 Task: Apply the custom number format (0).
Action: Mouse moved to (46, 172)
Screenshot: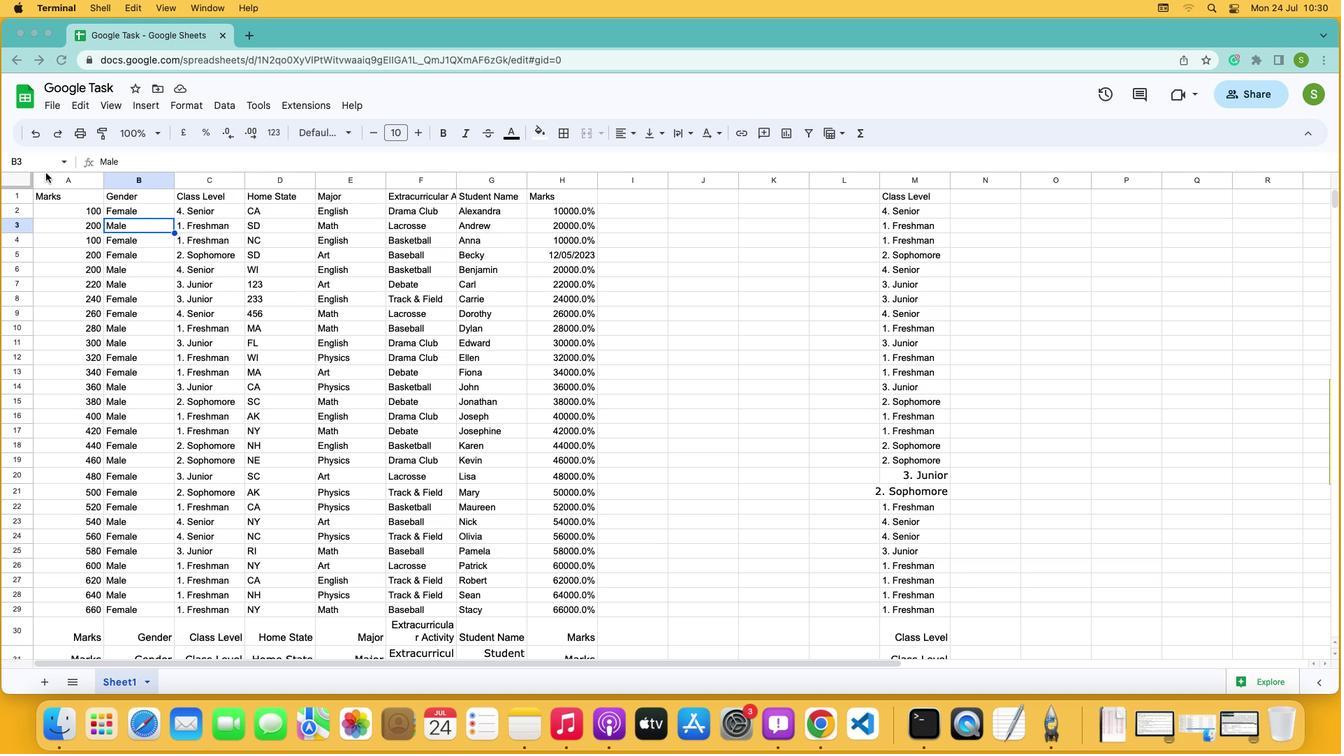 
Action: Mouse pressed left at (46, 172)
Screenshot: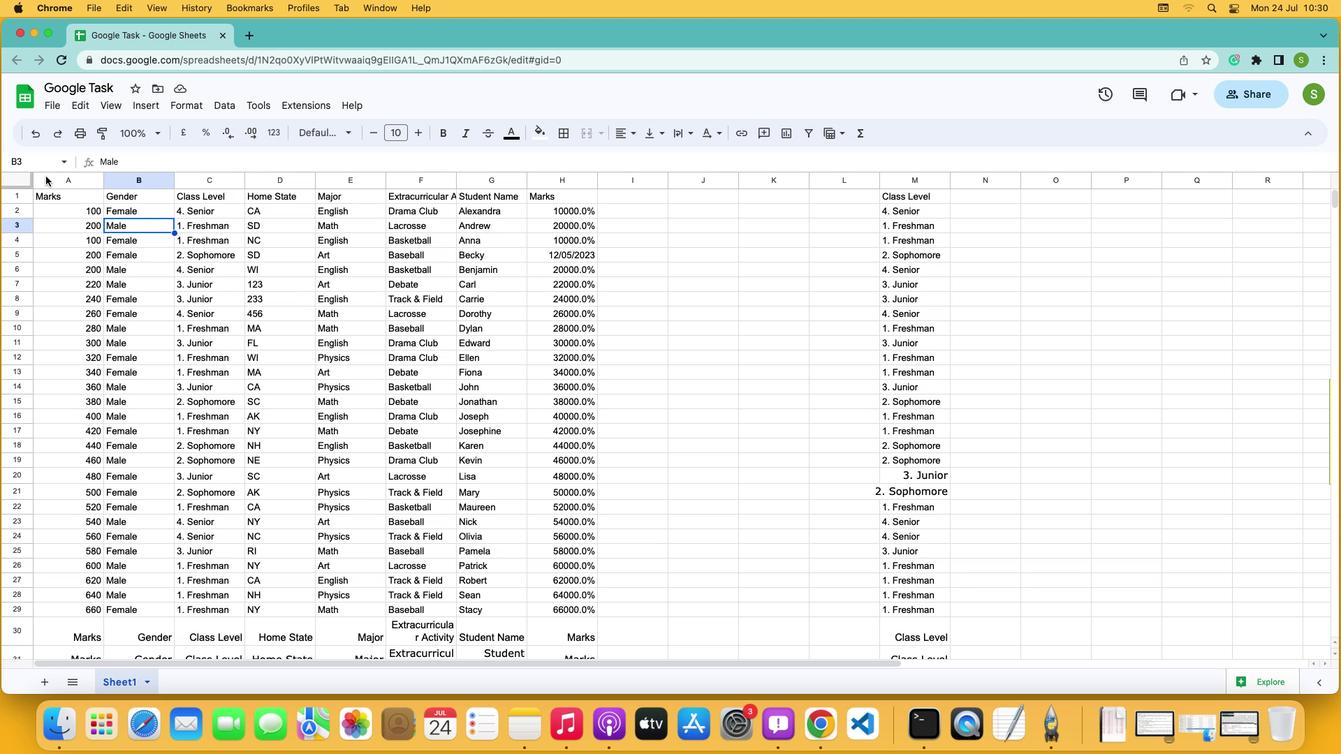 
Action: Mouse moved to (49, 180)
Screenshot: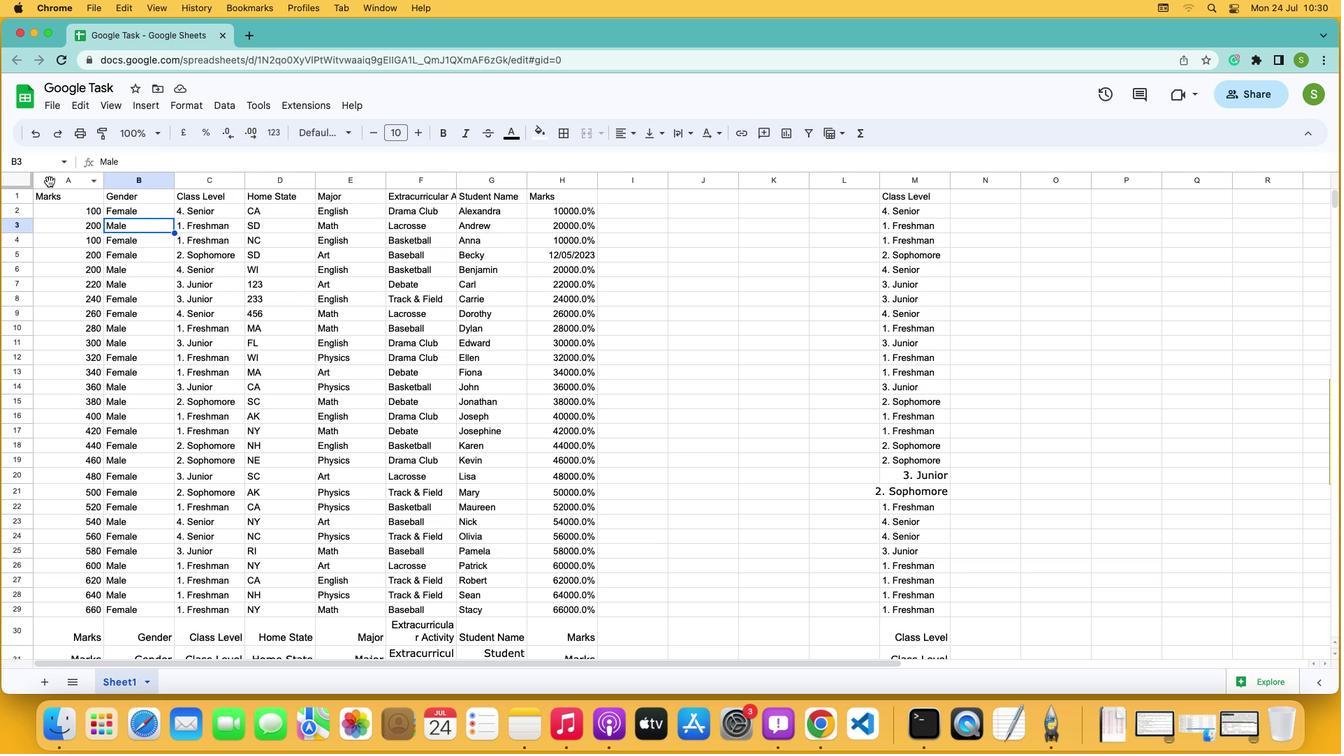 
Action: Mouse pressed left at (49, 180)
Screenshot: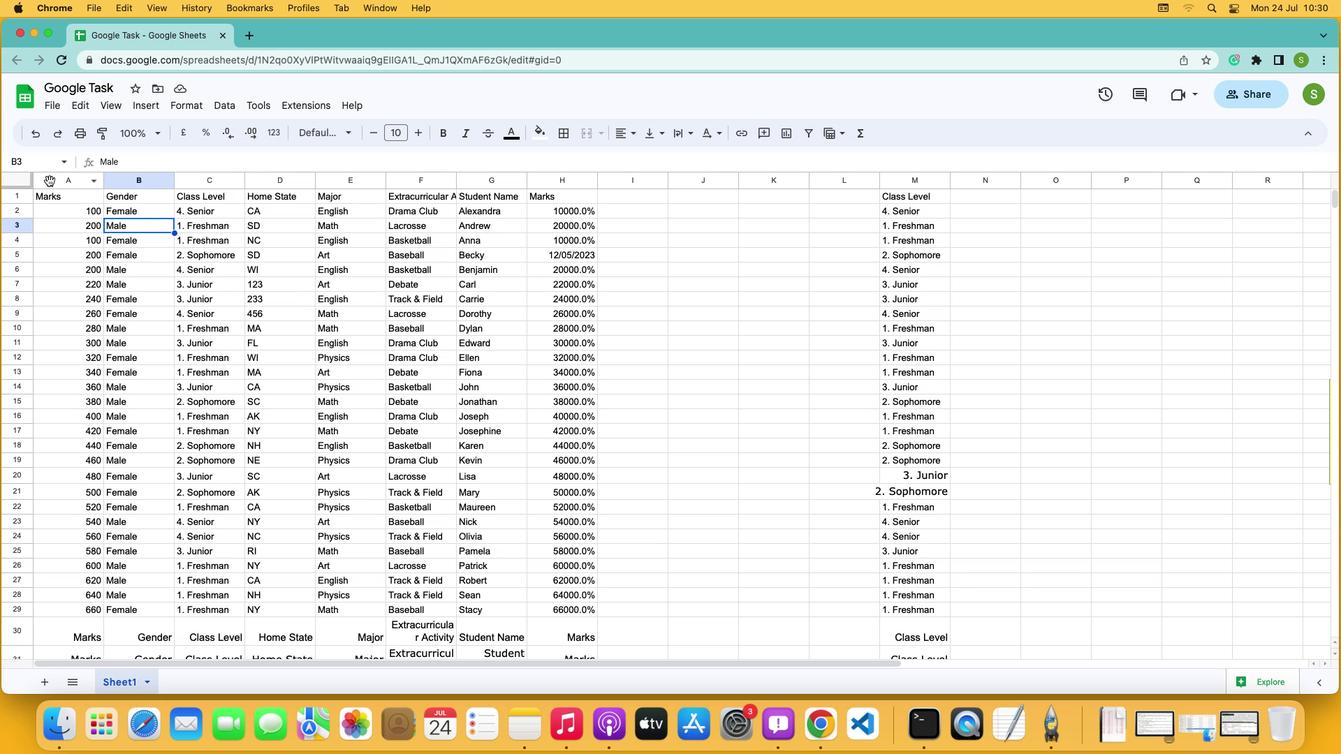 
Action: Mouse moved to (268, 134)
Screenshot: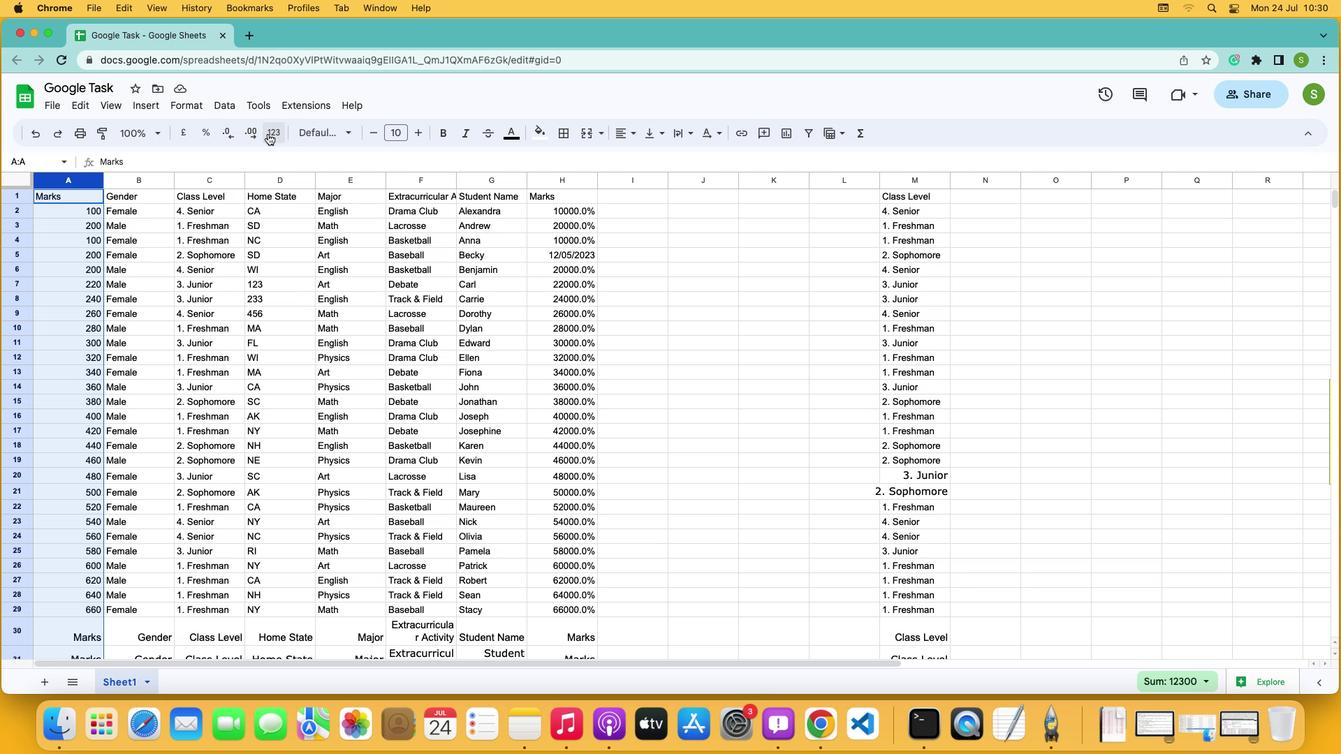 
Action: Mouse pressed left at (268, 134)
Screenshot: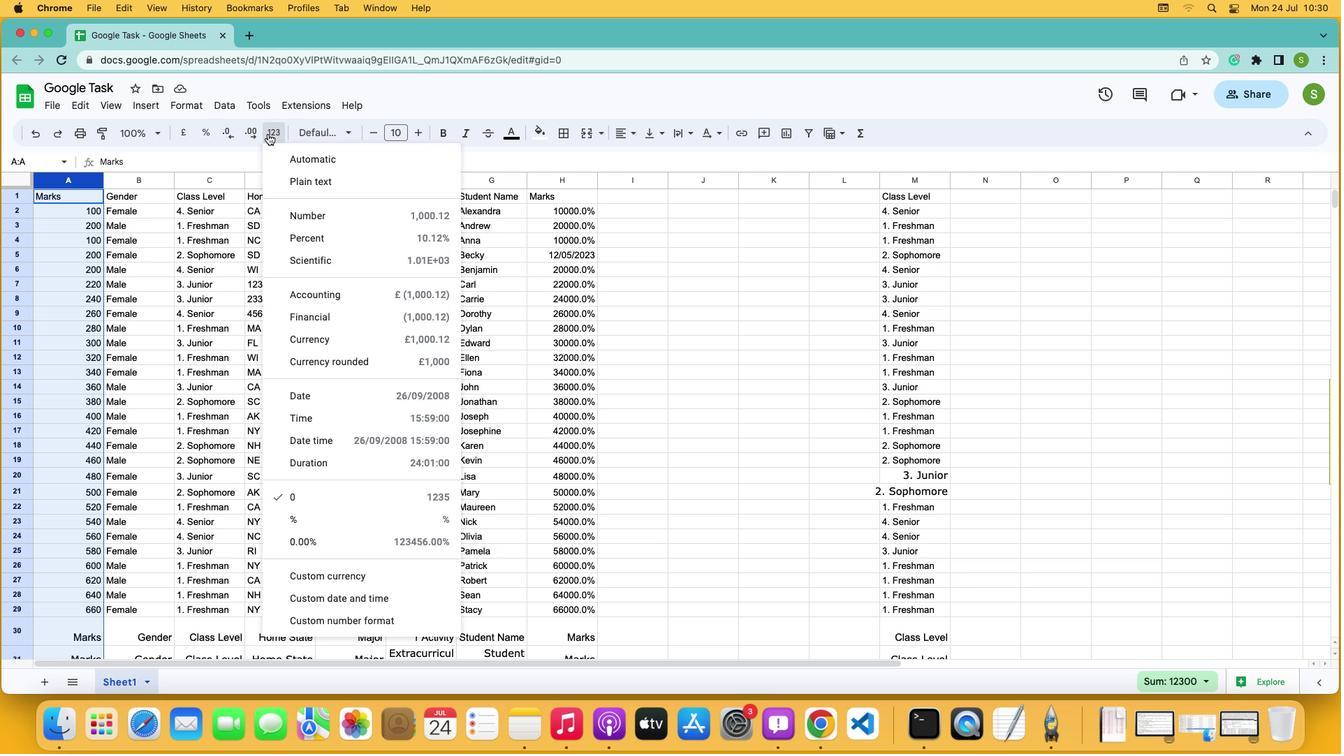 
Action: Mouse moved to (328, 616)
Screenshot: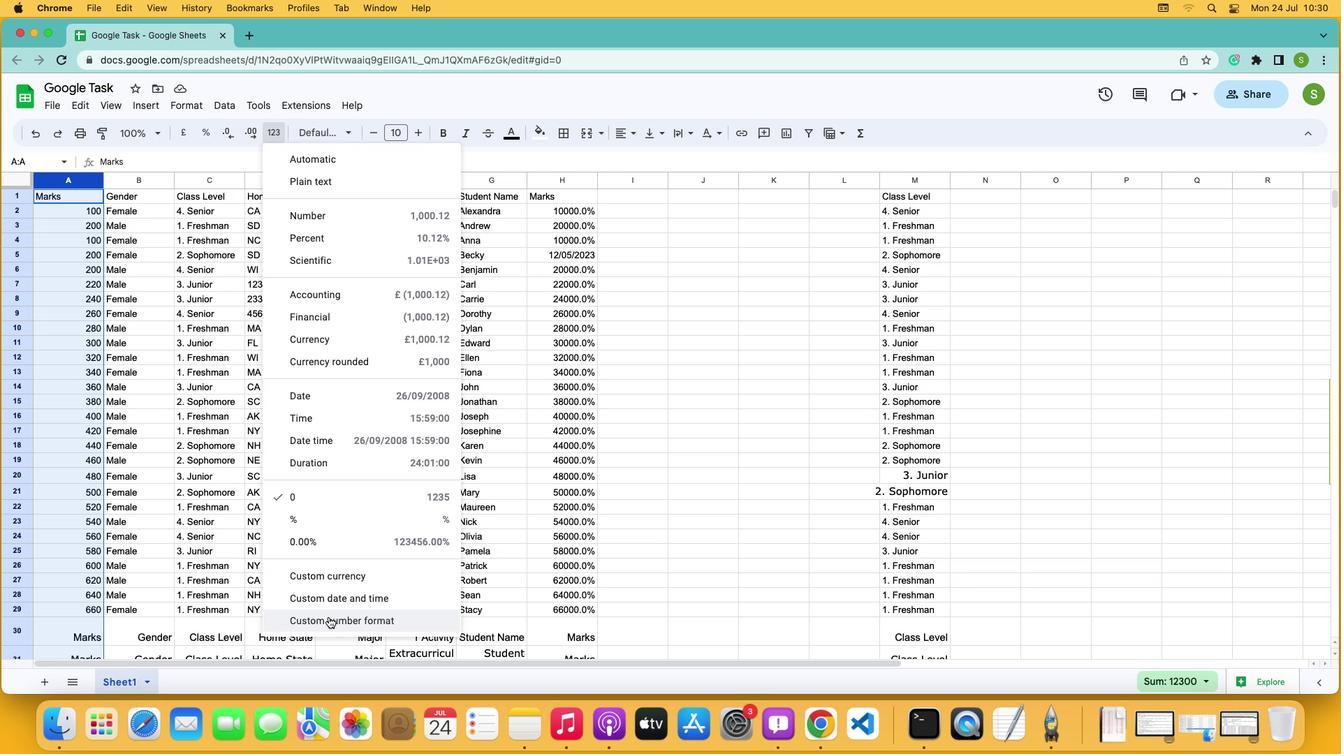 
Action: Mouse pressed left at (328, 616)
Screenshot: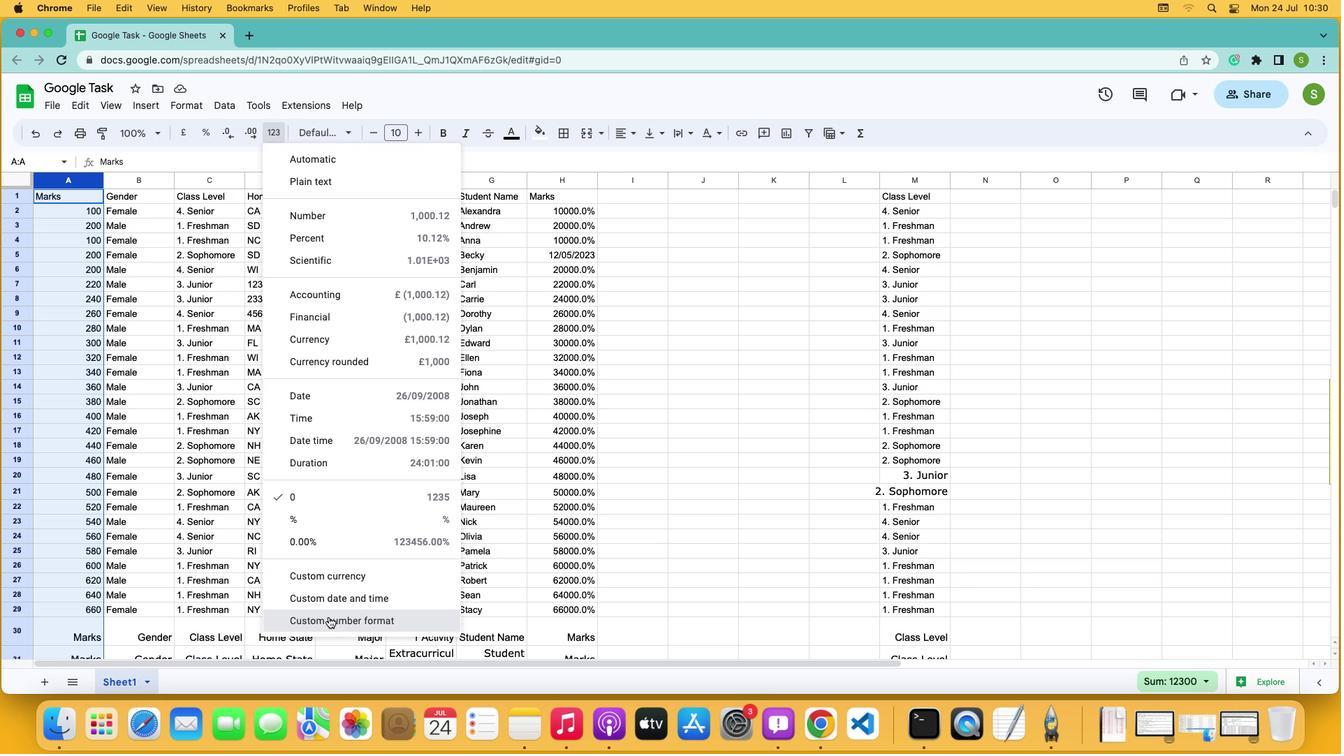 
Action: Mouse moved to (545, 306)
Screenshot: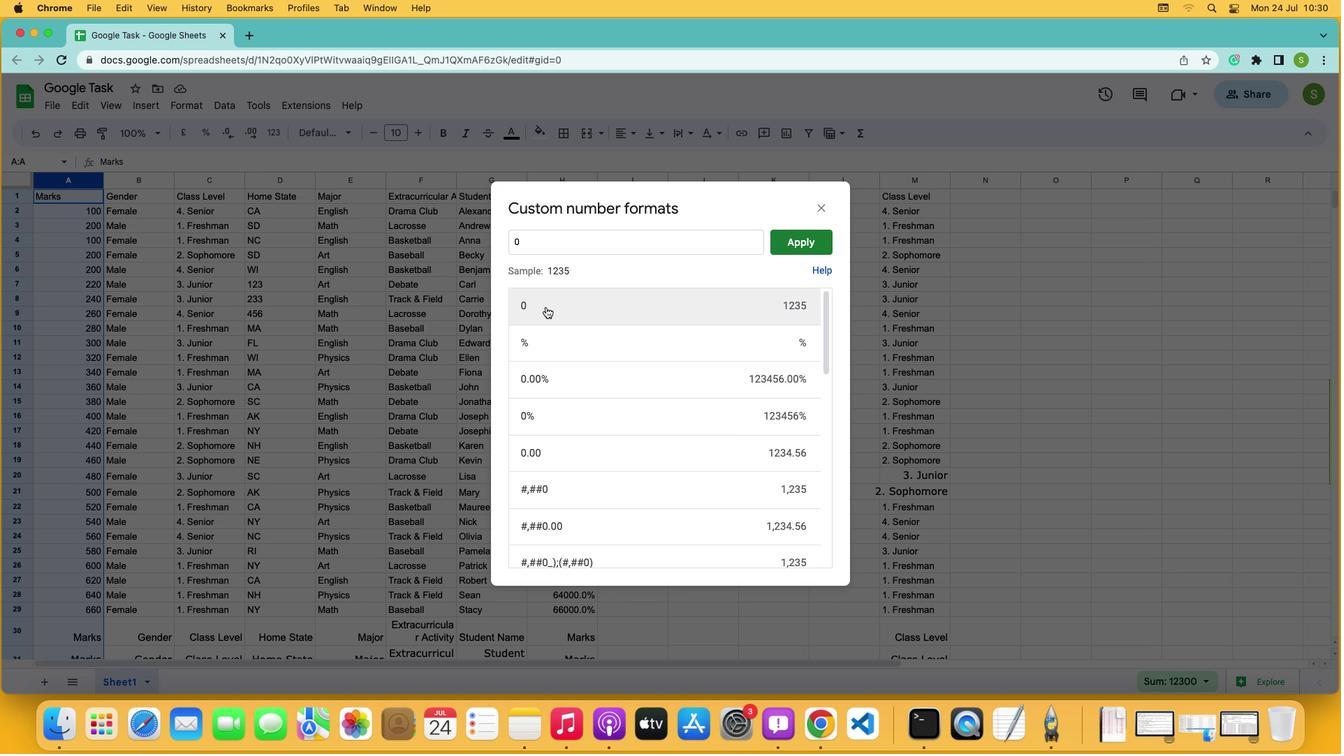 
Action: Mouse pressed left at (545, 306)
Screenshot: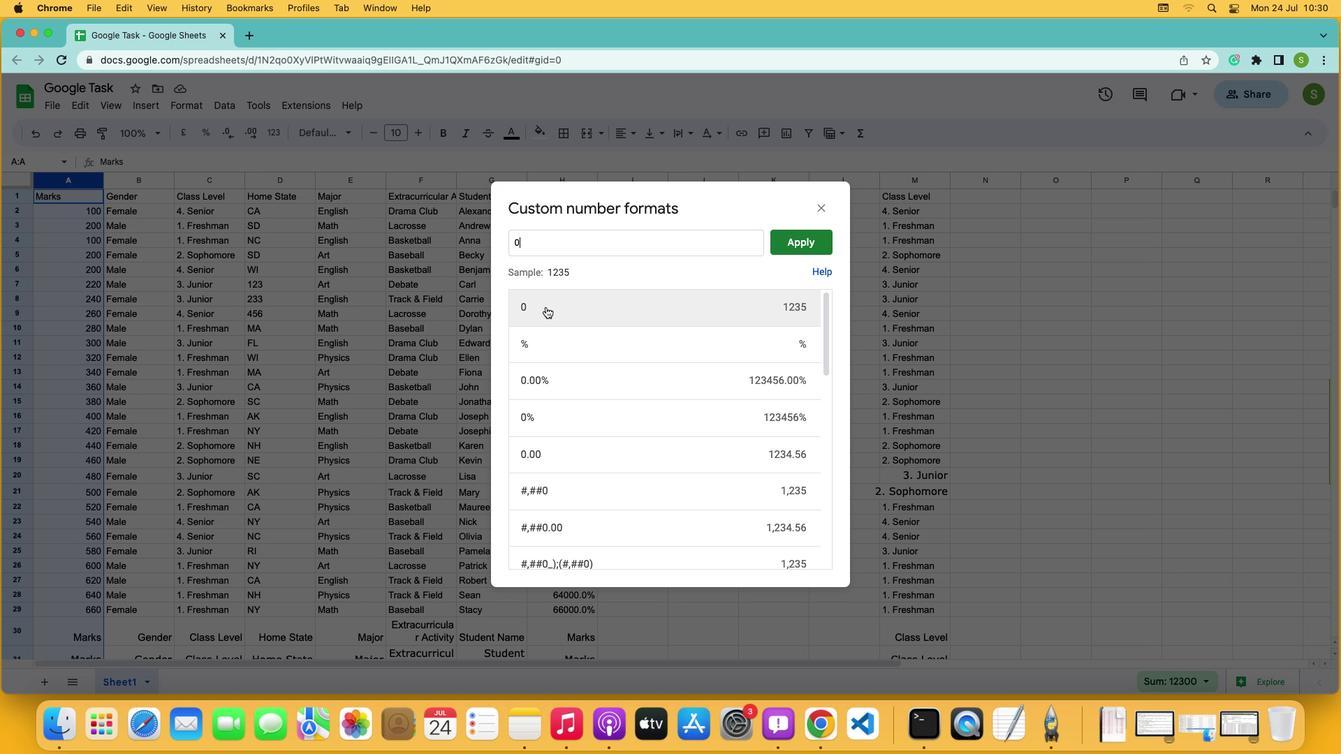 
Action: Mouse moved to (788, 238)
Screenshot: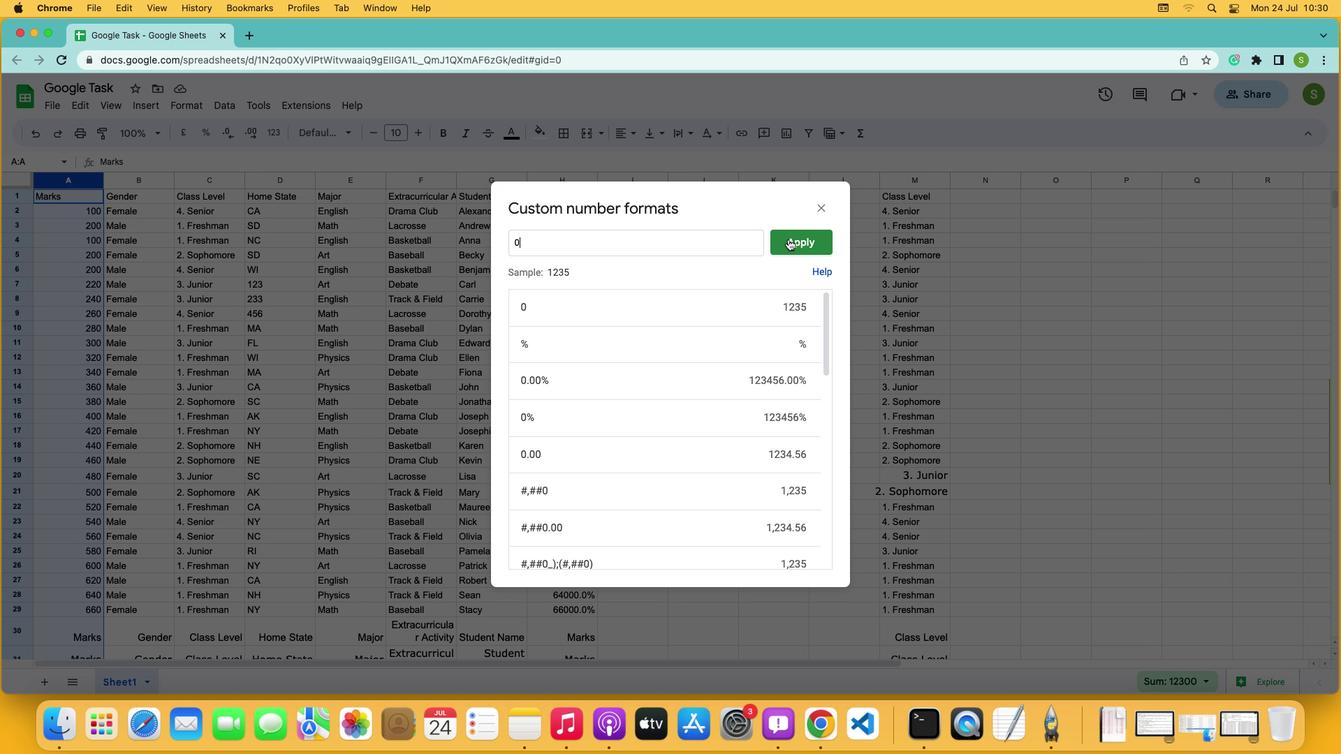 
Action: Mouse pressed left at (788, 238)
Screenshot: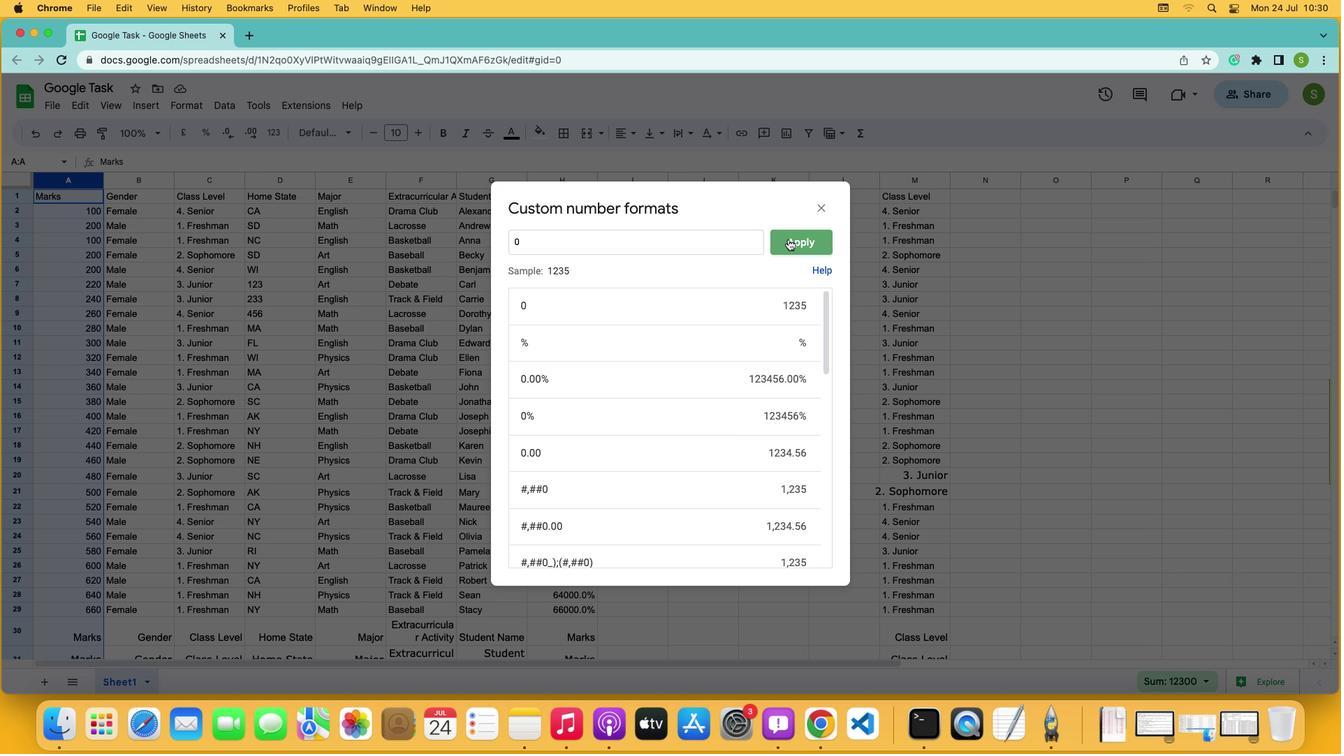 
